 Task: Add Happy Baby Organic Freeze-dried Yogurt & Fruit Snacks Mixed Berry to the cart.
Action: Mouse pressed left at (272, 145)
Screenshot: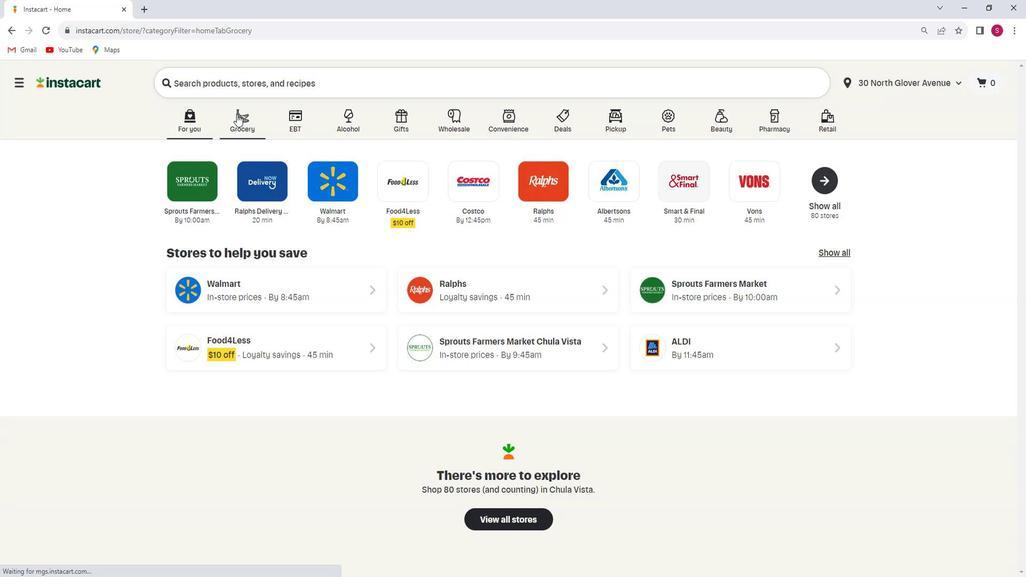 
Action: Mouse moved to (293, 341)
Screenshot: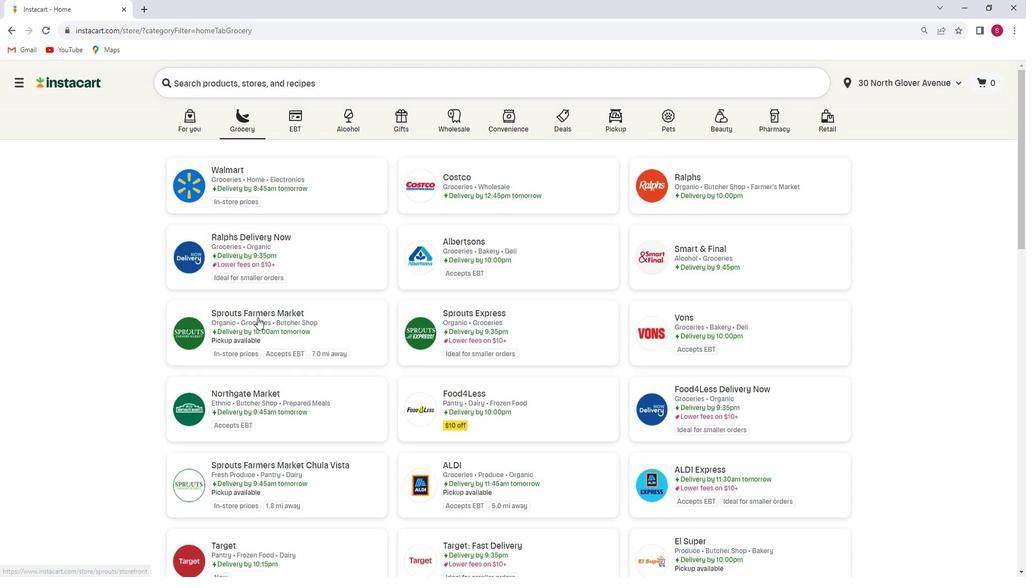 
Action: Mouse pressed left at (293, 341)
Screenshot: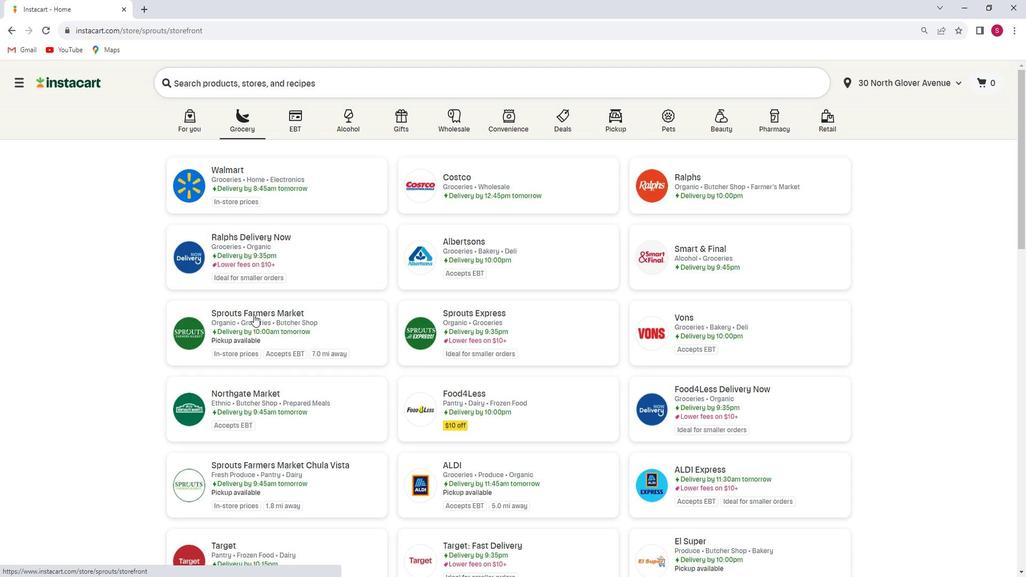 
Action: Mouse moved to (29, 383)
Screenshot: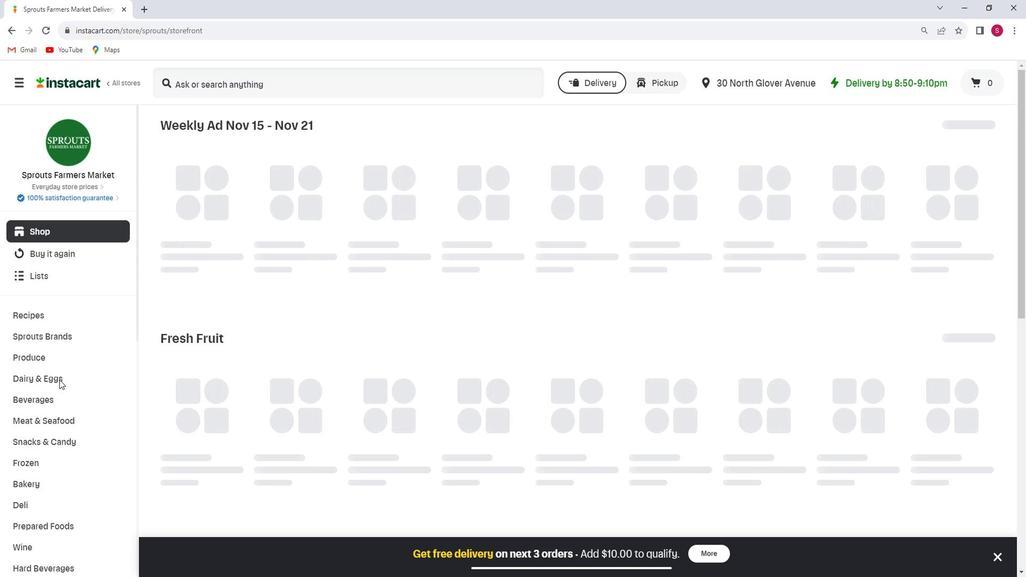 
Action: Mouse scrolled (29, 383) with delta (0, 0)
Screenshot: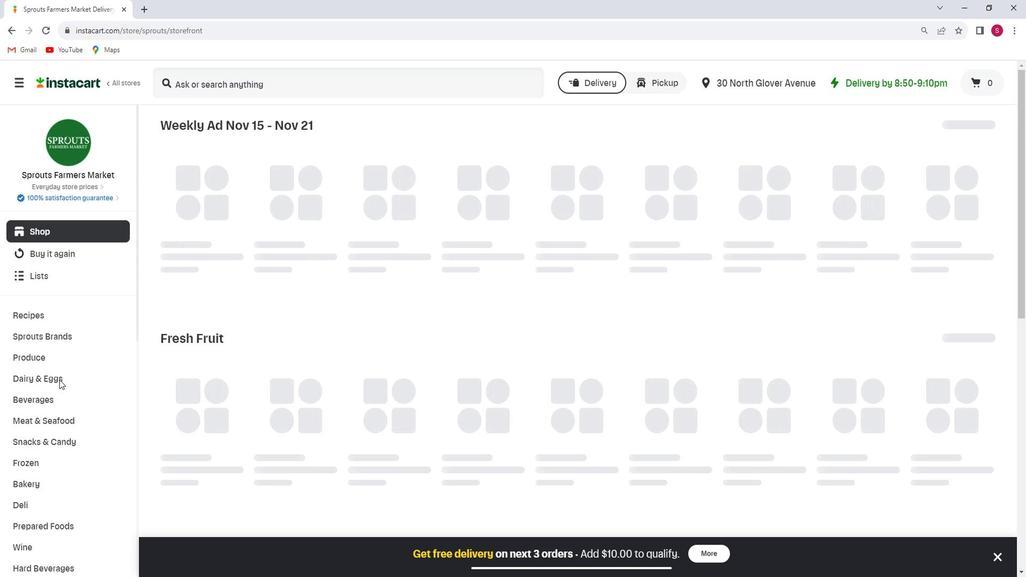 
Action: Mouse moved to (105, 404)
Screenshot: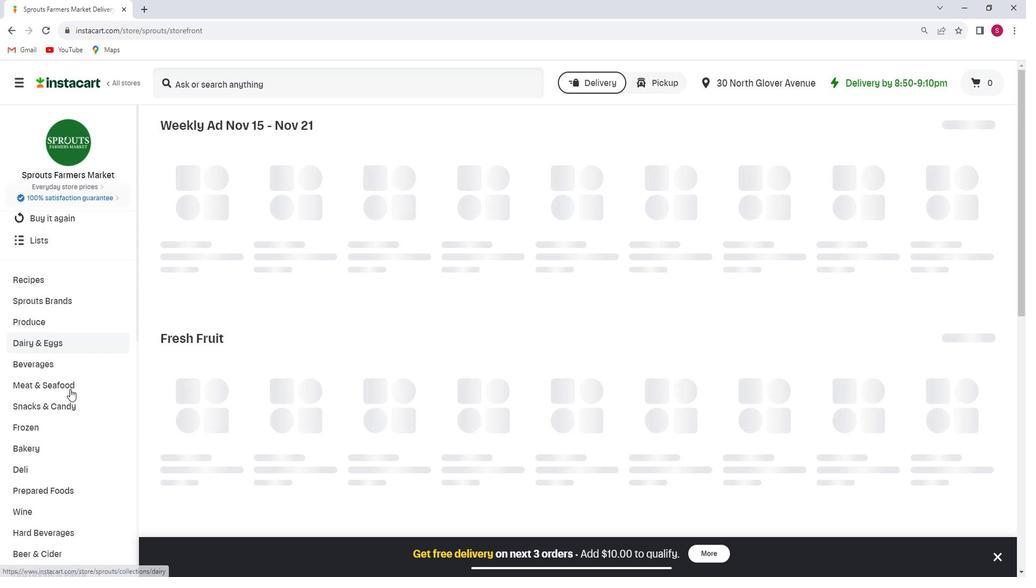 
Action: Mouse scrolled (105, 404) with delta (0, 0)
Screenshot: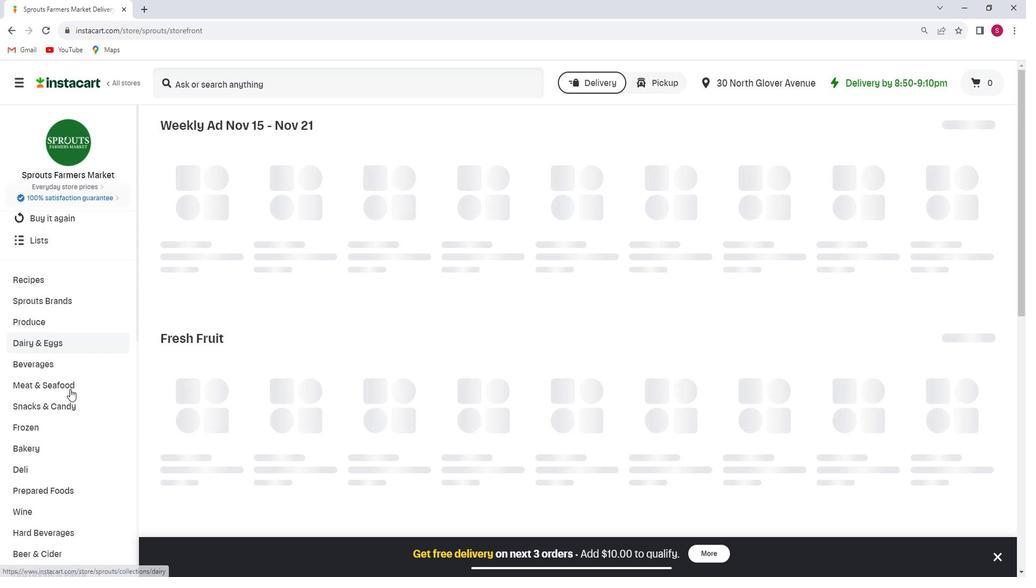 
Action: Mouse moved to (105, 408)
Screenshot: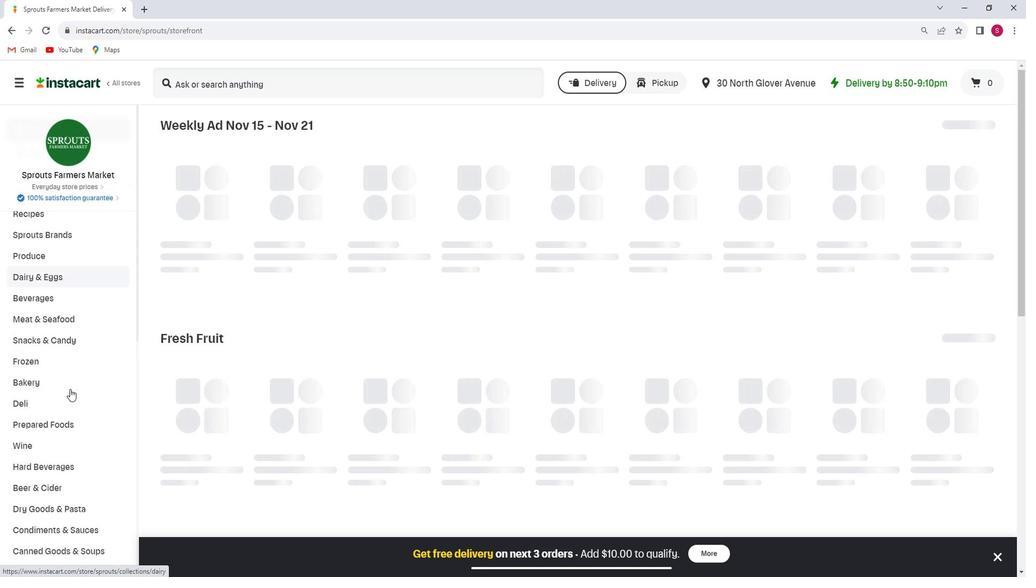 
Action: Mouse scrolled (105, 407) with delta (0, 0)
Screenshot: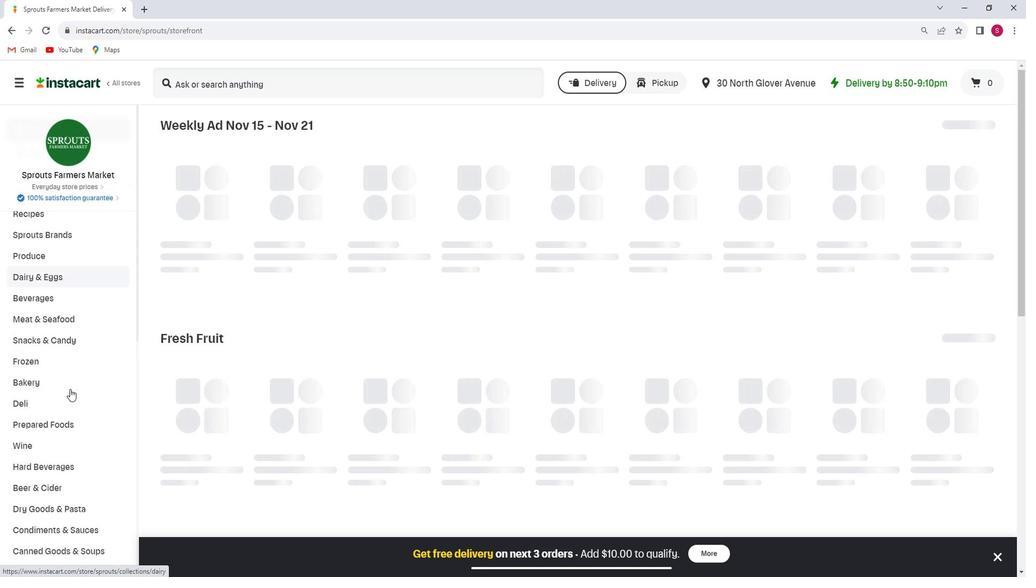 
Action: Mouse moved to (105, 410)
Screenshot: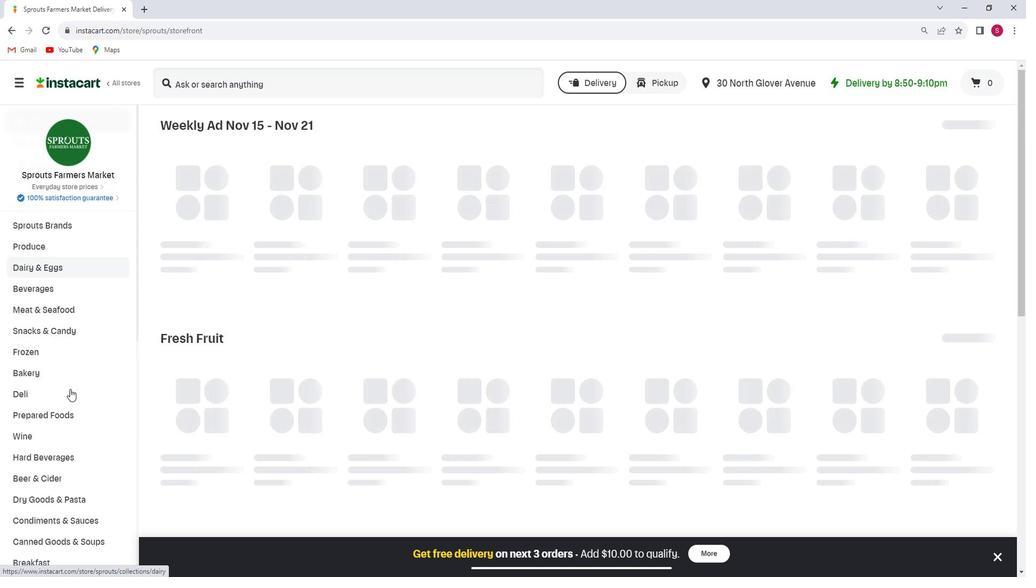 
Action: Mouse scrolled (105, 410) with delta (0, 0)
Screenshot: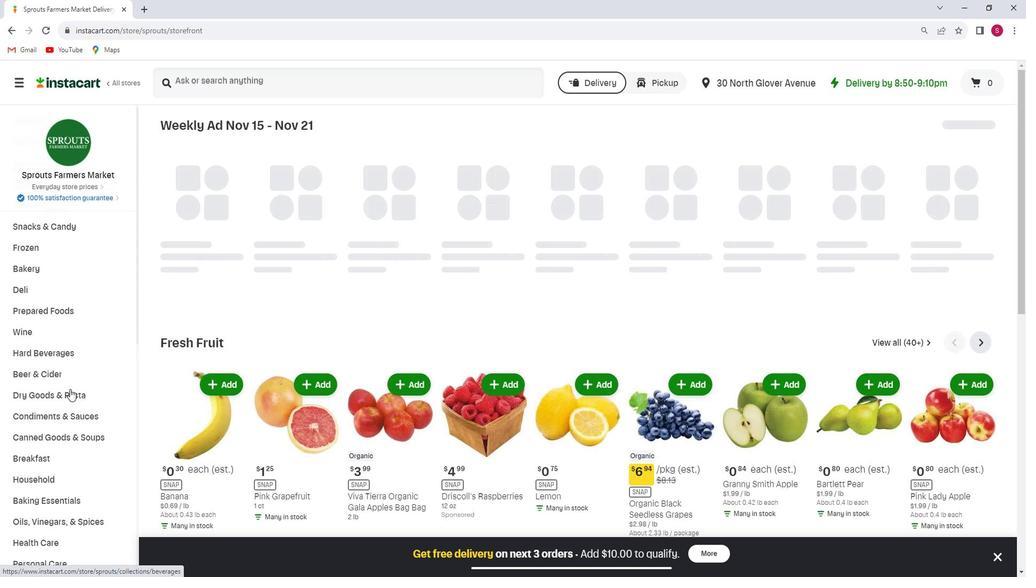 
Action: Mouse scrolled (105, 410) with delta (0, 0)
Screenshot: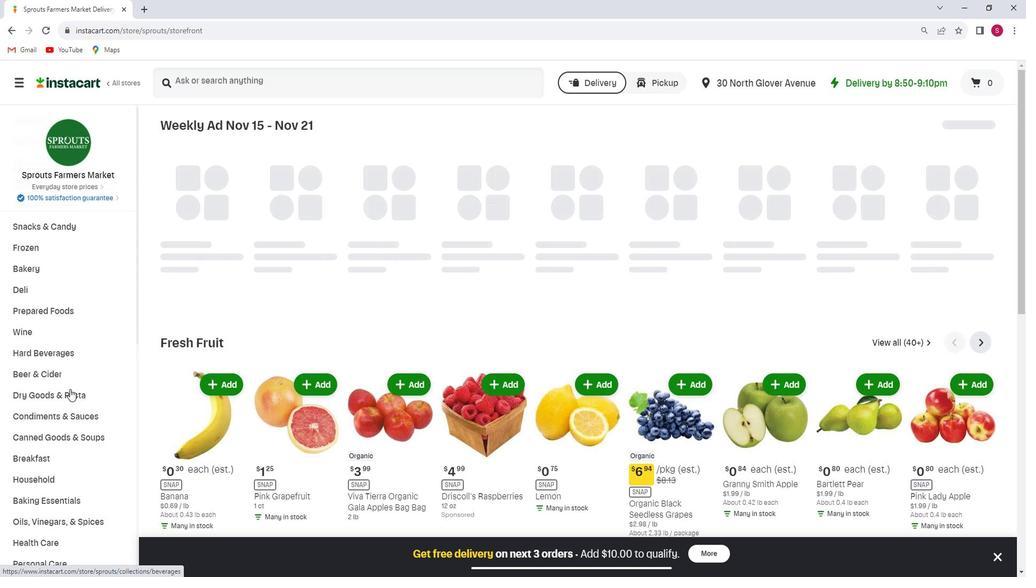 
Action: Mouse scrolled (105, 410) with delta (0, 0)
Screenshot: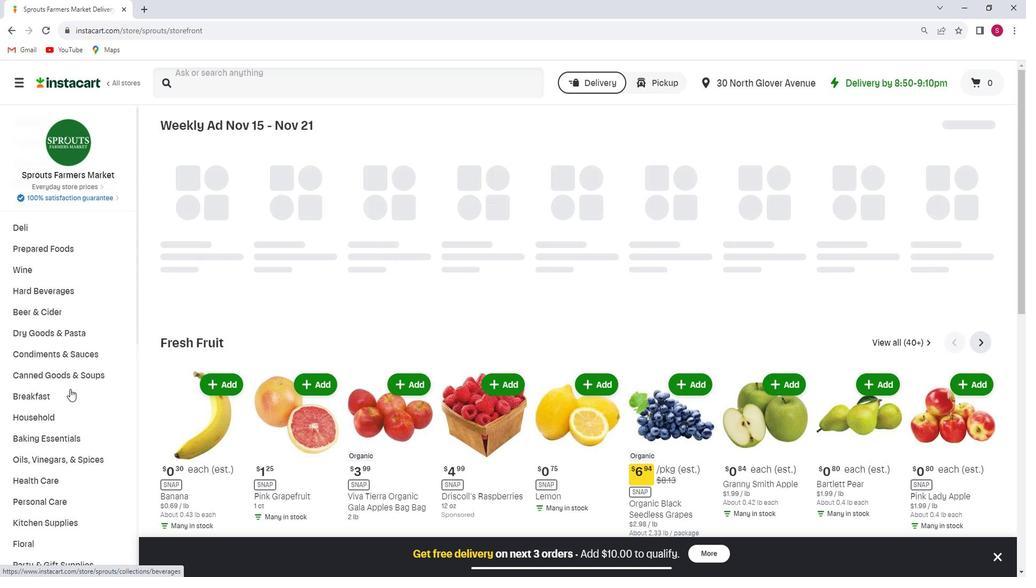 
Action: Mouse scrolled (105, 410) with delta (0, 0)
Screenshot: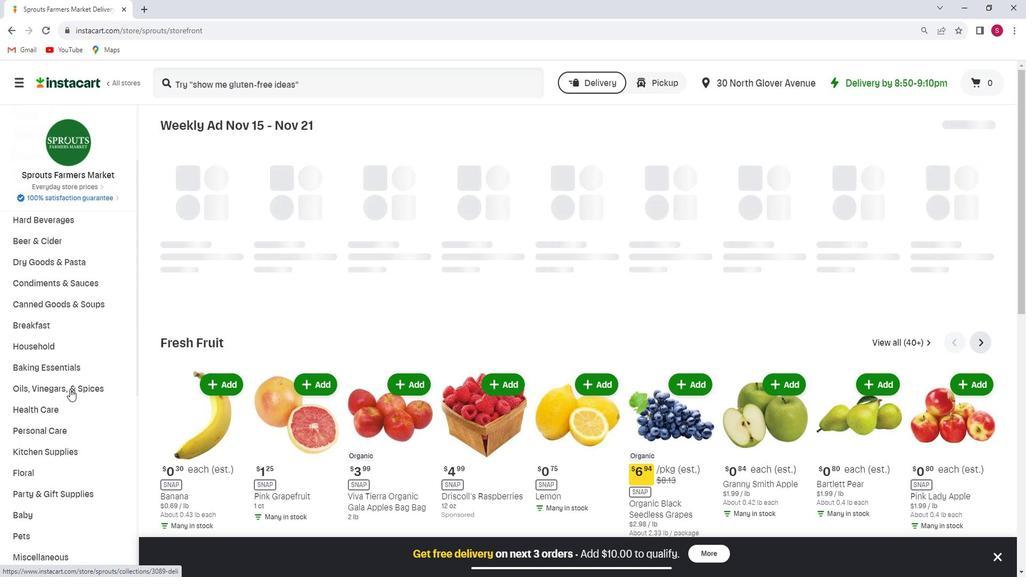 
Action: Mouse scrolled (105, 410) with delta (0, 0)
Screenshot: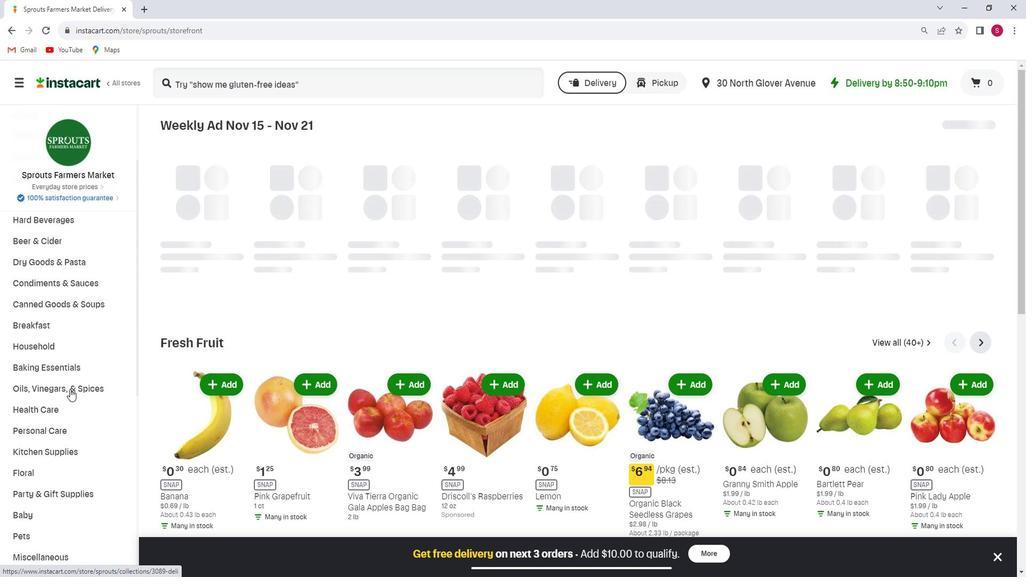 
Action: Mouse scrolled (105, 410) with delta (0, 0)
Screenshot: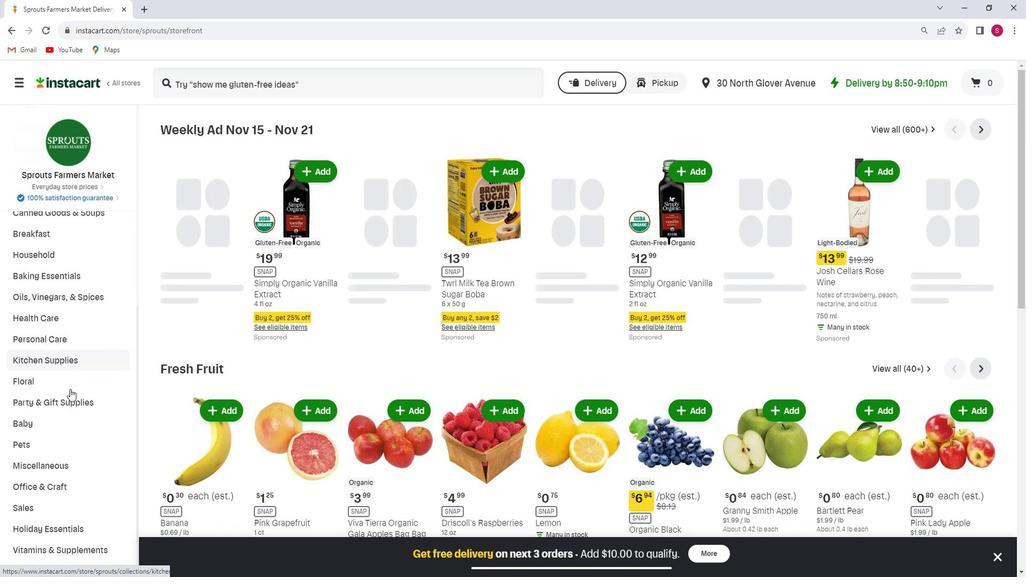 
Action: Mouse moved to (90, 449)
Screenshot: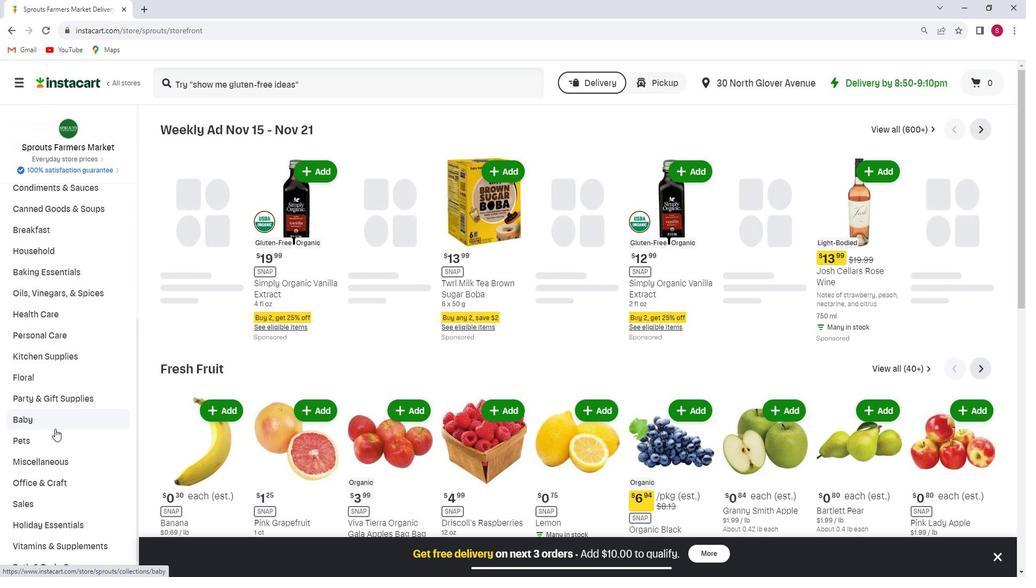 
Action: Mouse pressed left at (90, 449)
Screenshot: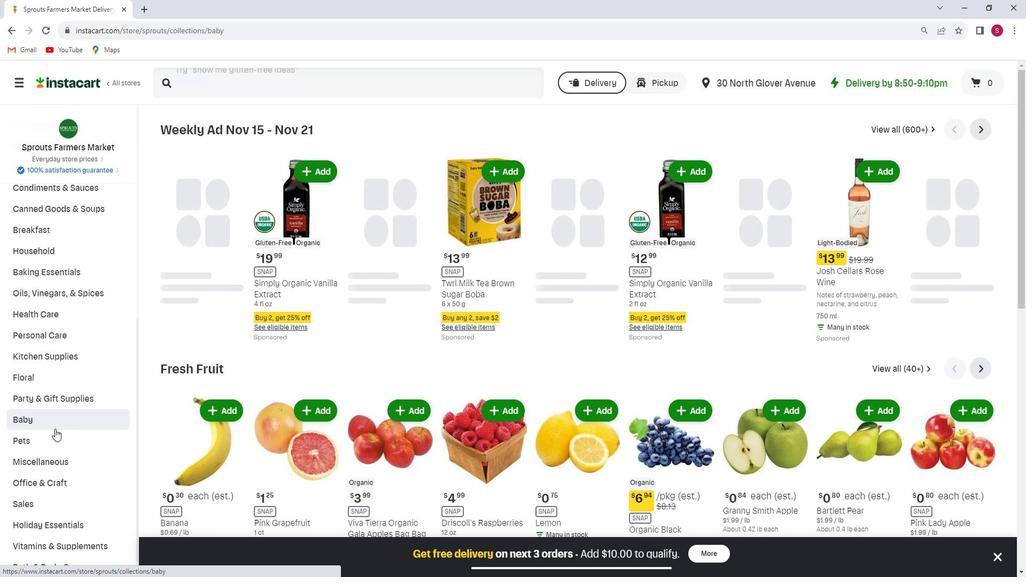 
Action: Mouse moved to (100, 526)
Screenshot: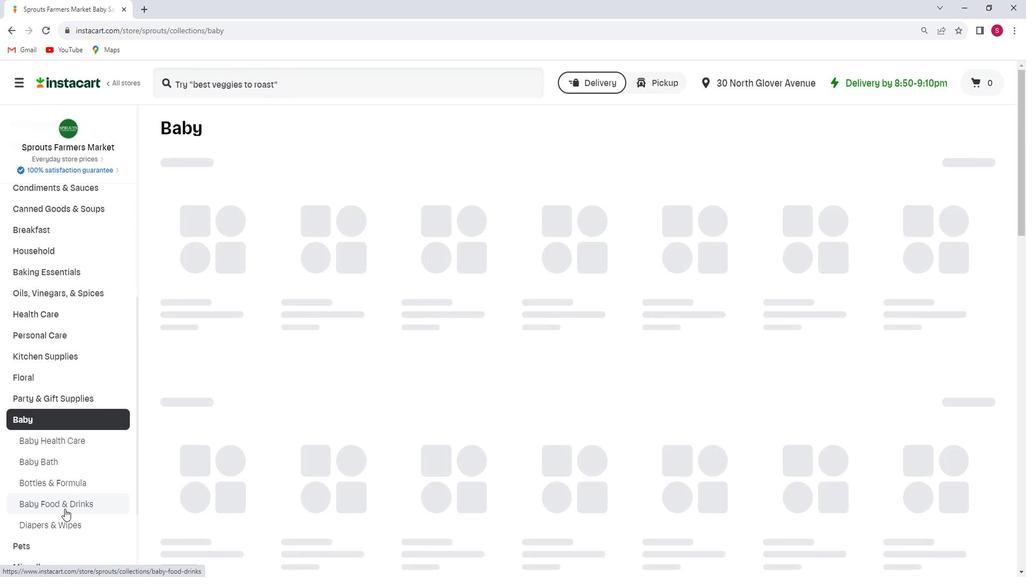 
Action: Mouse pressed left at (100, 526)
Screenshot: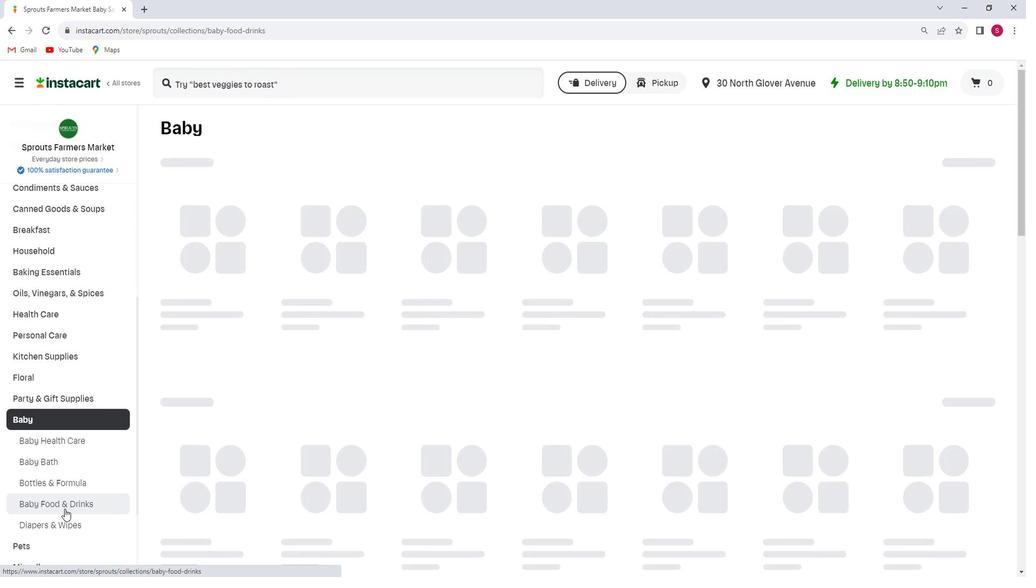 
Action: Mouse moved to (364, 116)
Screenshot: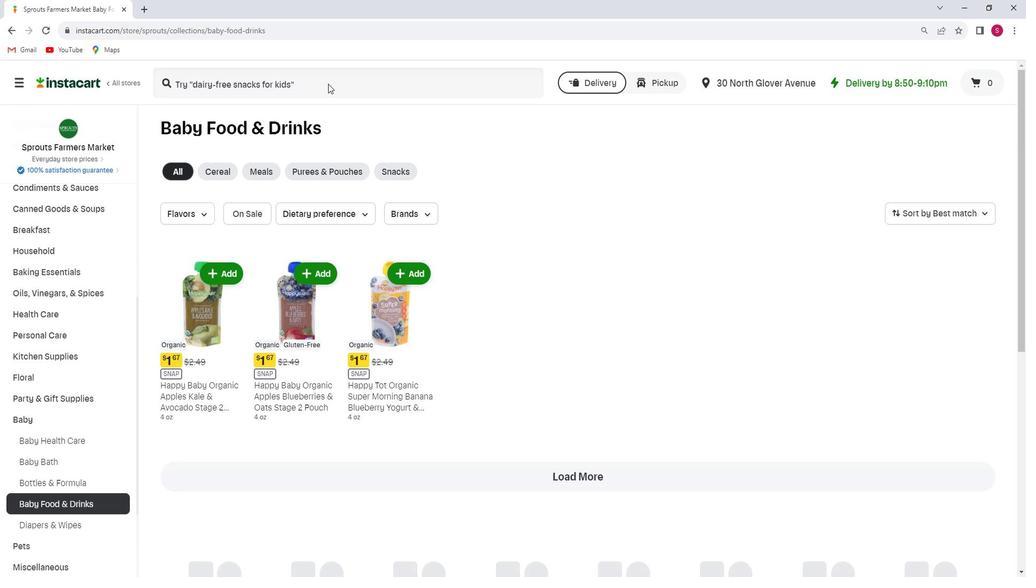 
Action: Mouse pressed left at (364, 116)
Screenshot: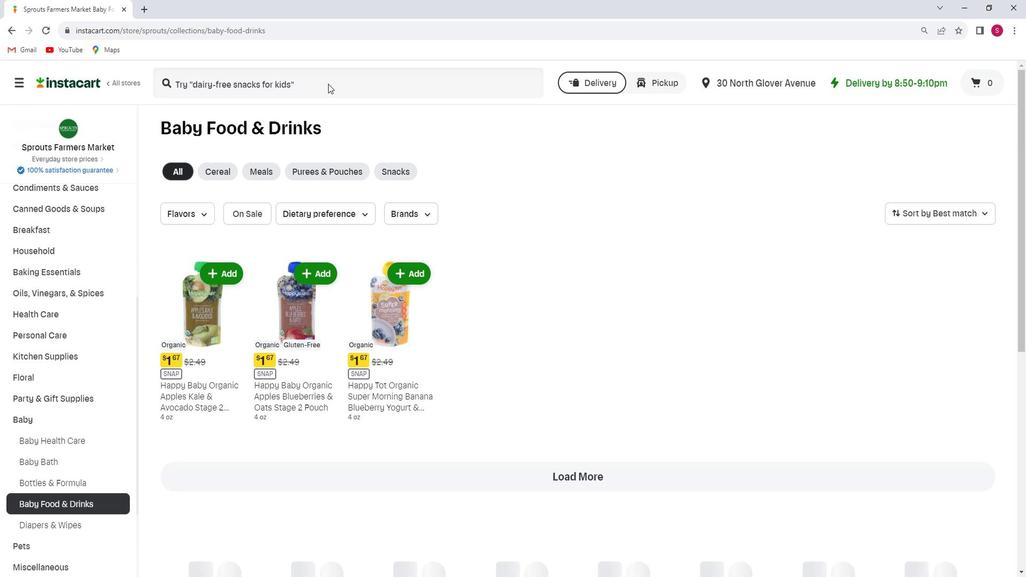 
Action: Mouse pressed left at (364, 116)
Screenshot: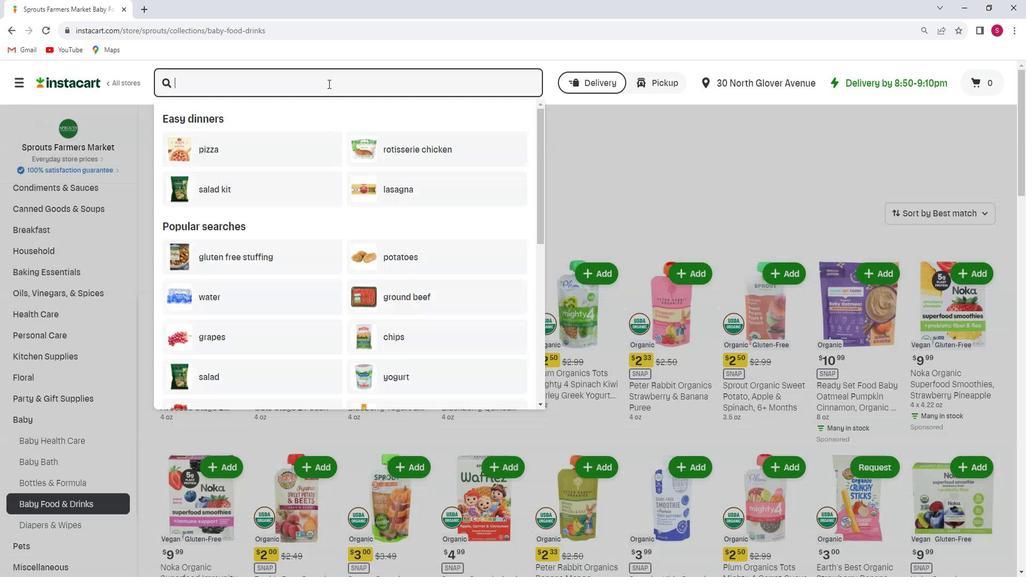 
Action: Key pressed <Key.shift>Happy<Key.space><Key.shift>Baby<Key.space><Key.shift>organic<Key.space><Key.shift>Freeze-dried<Key.space><Key.shift><Key.shift><Key.shift><Key.shift><Key.shift><Key.shift><Key.shift><Key.shift><Key.shift><Key.shift><Key.shift><Key.shift><Key.shift><Key.shift><Key.shift>Yogurt<Key.space><Key.shift><Key.shift>&<Key.space><Key.shift>Fruit<Key.space><Key.shift>Snacks<Key.space><Key.shift>Mixed<Key.space><Key.shift>Berry<Key.space><Key.enter>
Screenshot: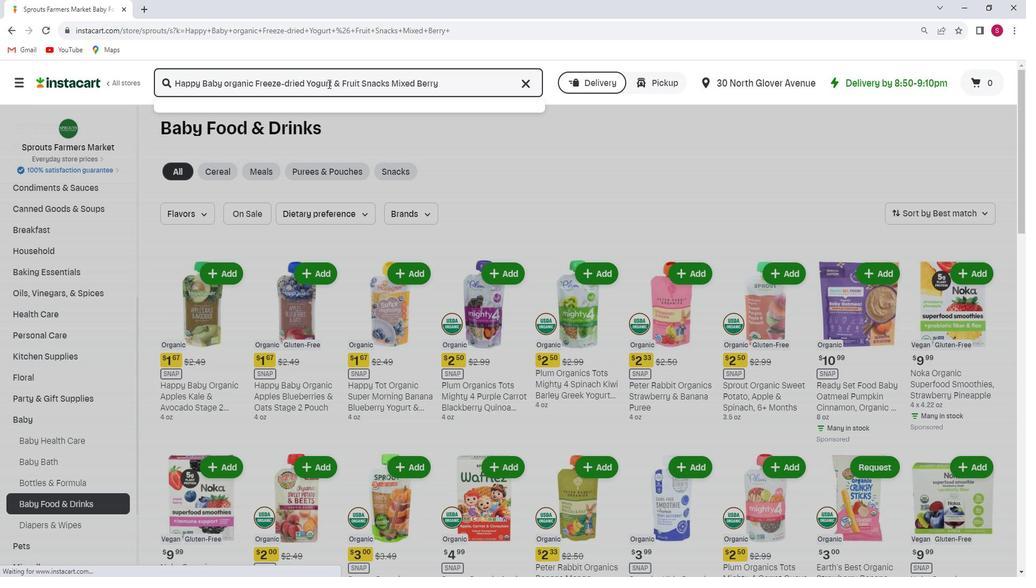 
Action: Mouse moved to (339, 232)
Screenshot: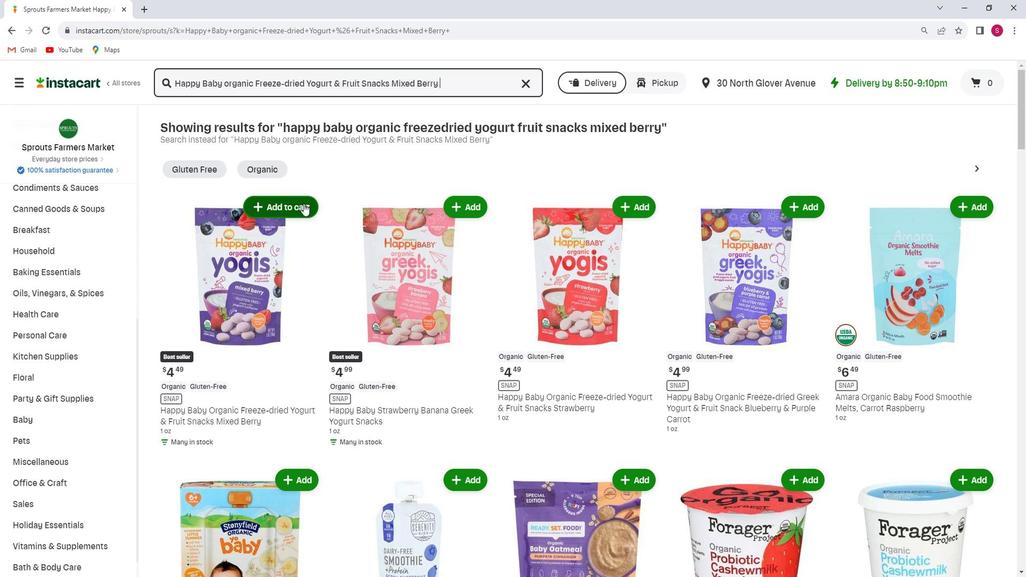 
Action: Mouse pressed left at (339, 232)
Screenshot: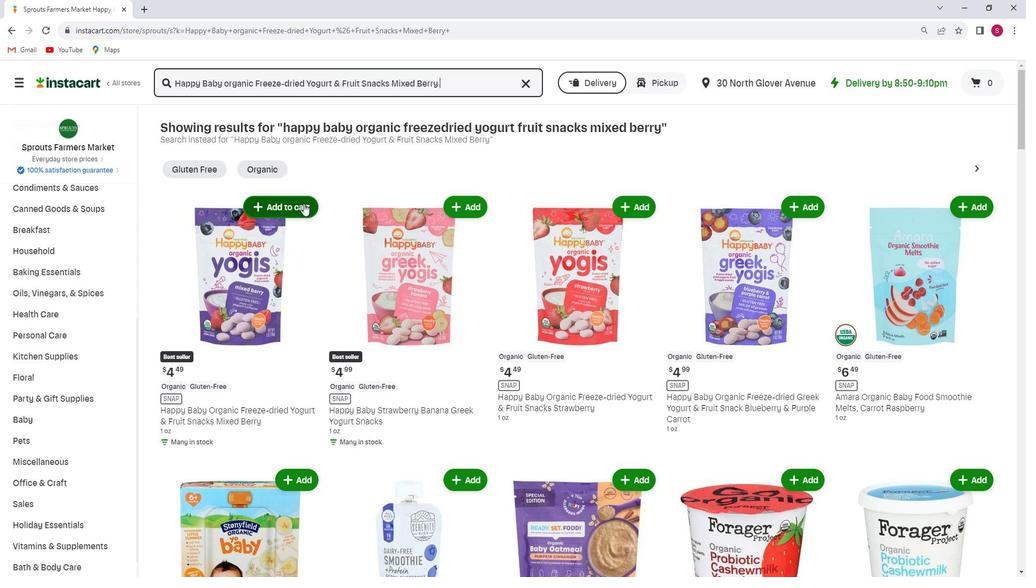 
